 Task: Make in the project BackTech an epic 'Cloud security enhancement'. Create in the project BackTech an epic 'Continuous integration and delivery (CI/CD) implementation'. Add in the project BackTech an epic 'Project management platform implementation'
Action: Mouse moved to (188, 54)
Screenshot: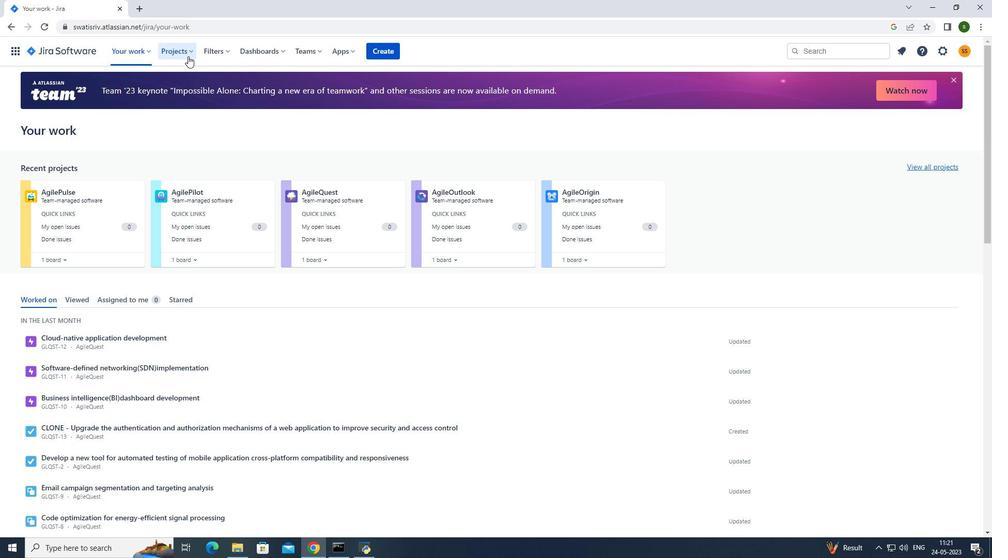 
Action: Mouse pressed left at (188, 54)
Screenshot: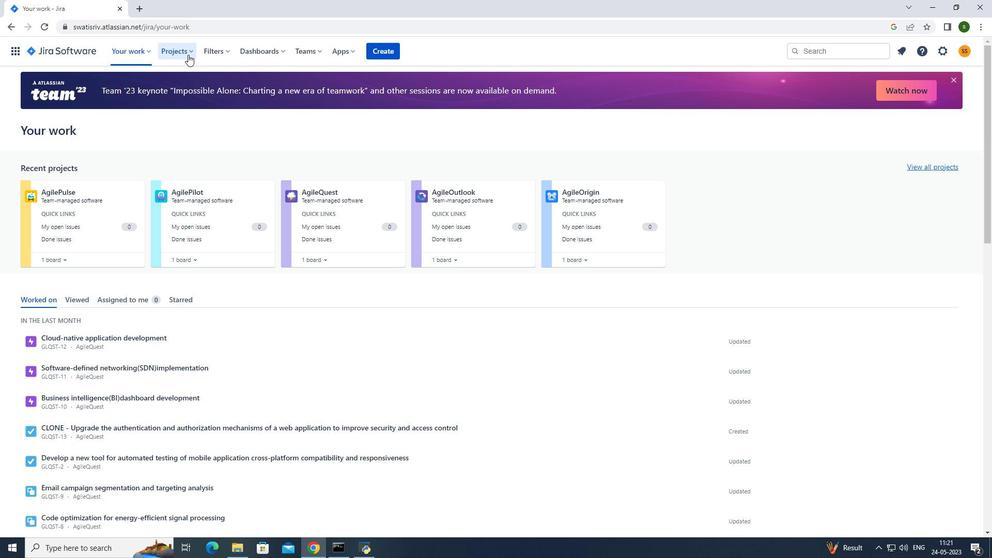 
Action: Mouse moved to (212, 95)
Screenshot: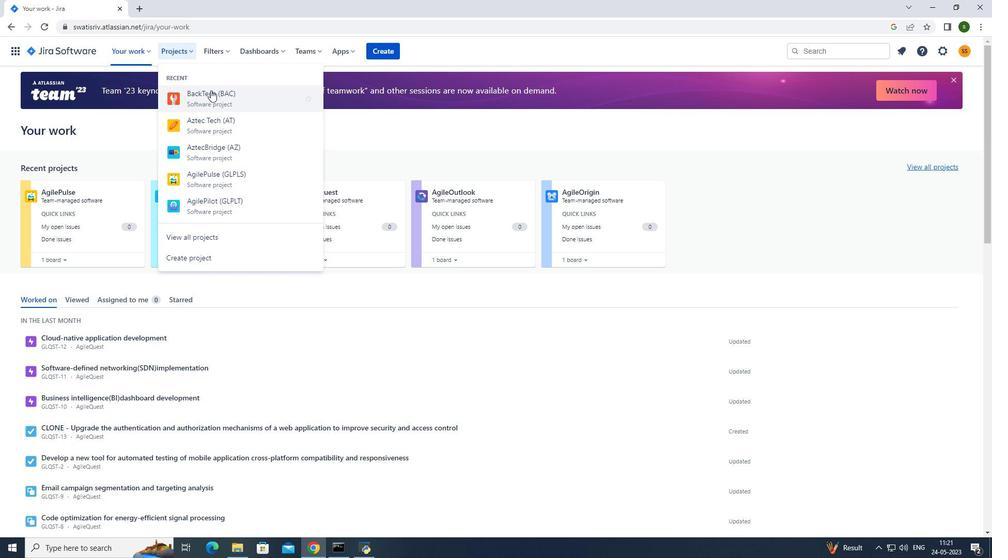 
Action: Mouse pressed left at (212, 95)
Screenshot: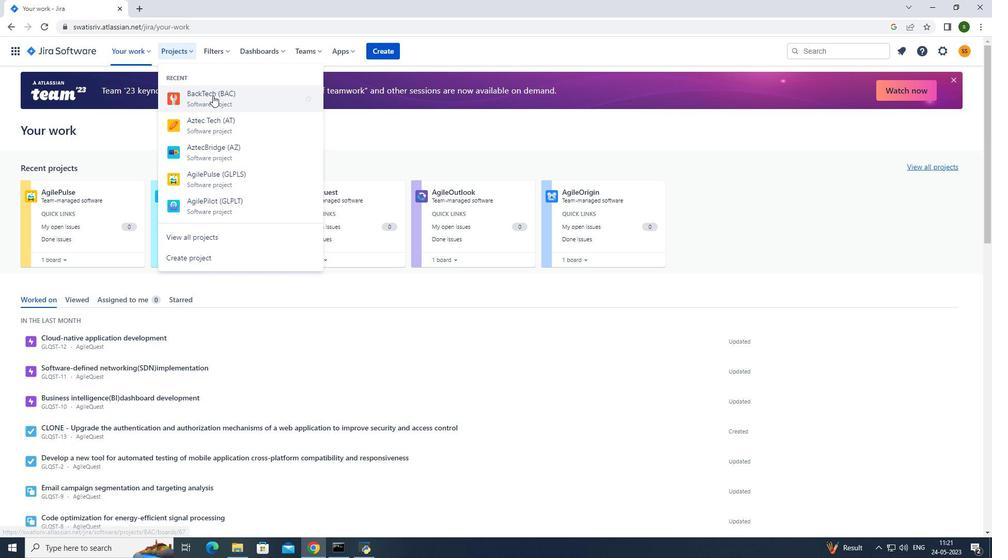 
Action: Mouse moved to (71, 156)
Screenshot: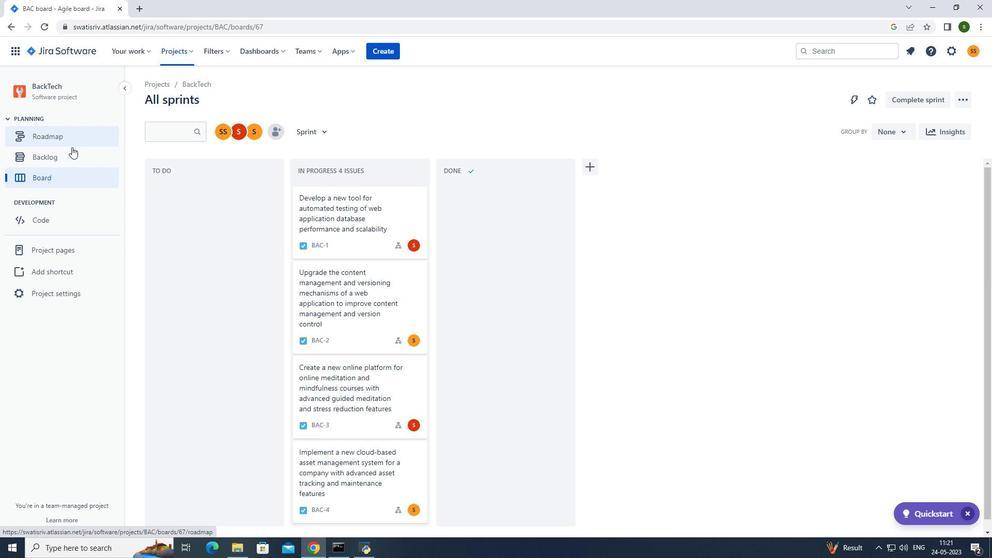 
Action: Mouse pressed left at (71, 156)
Screenshot: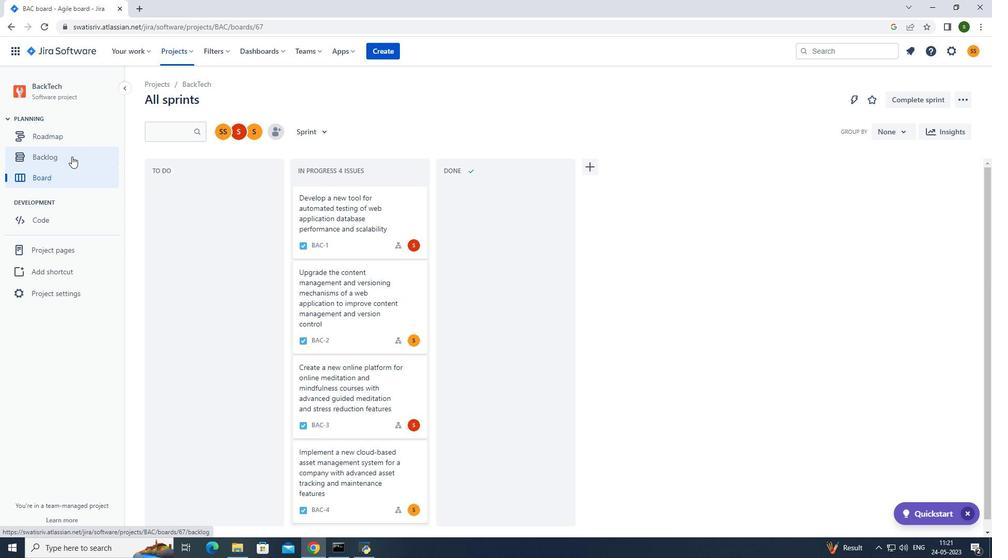 
Action: Mouse moved to (316, 132)
Screenshot: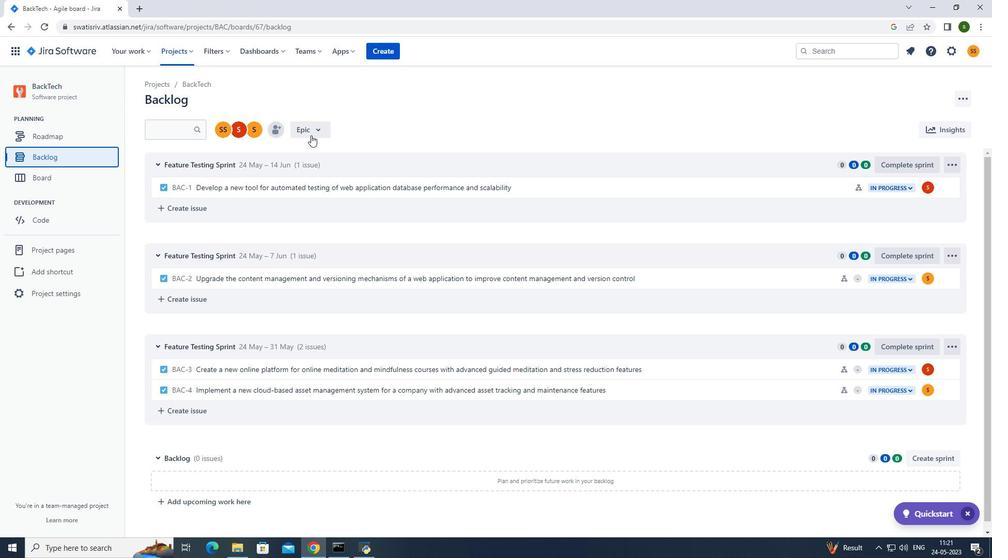 
Action: Mouse pressed left at (316, 132)
Screenshot: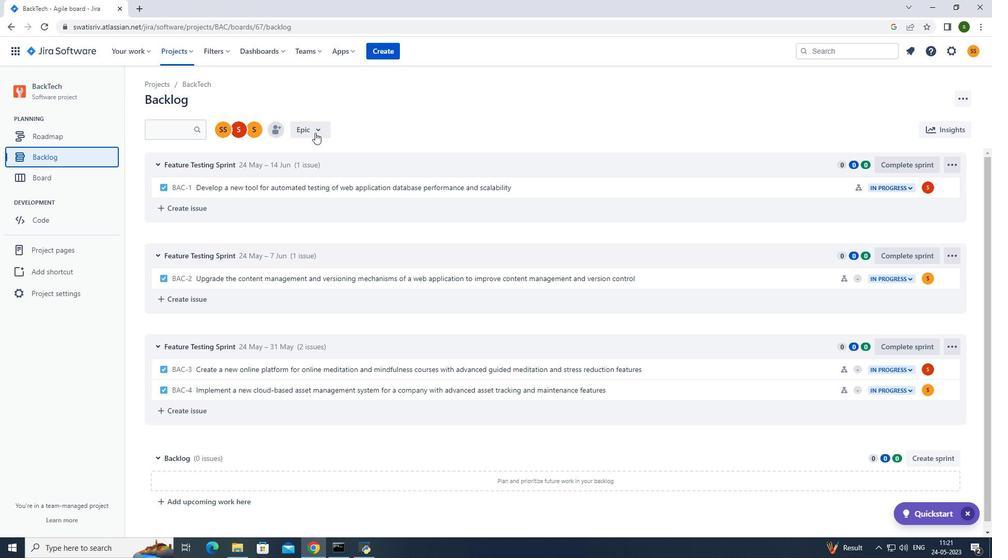 
Action: Mouse moved to (301, 191)
Screenshot: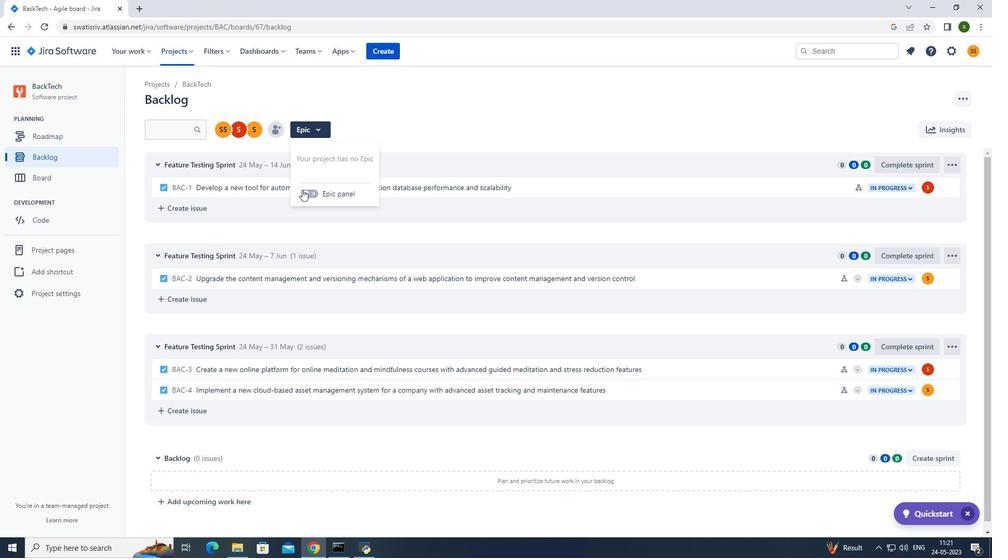 
Action: Mouse pressed left at (301, 191)
Screenshot: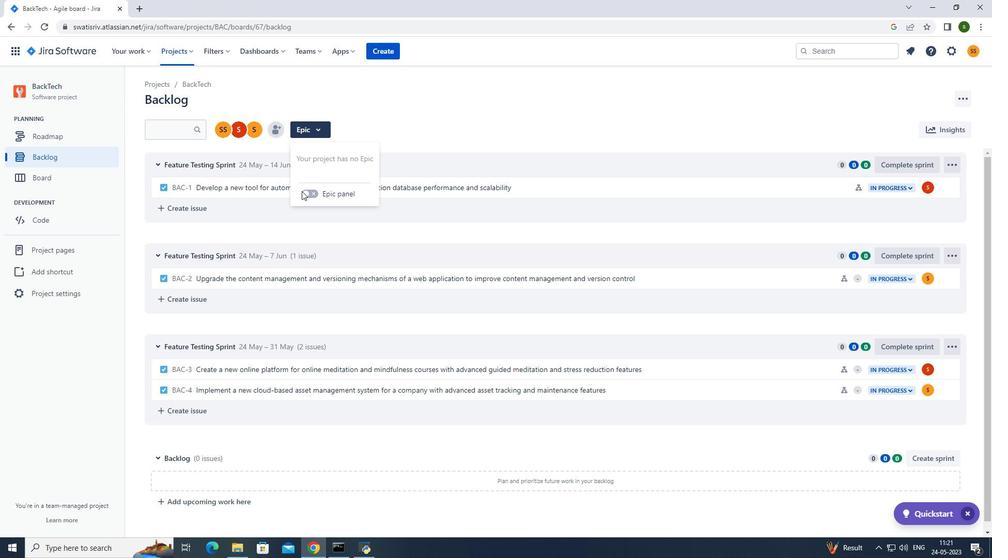 
Action: Mouse moved to (206, 362)
Screenshot: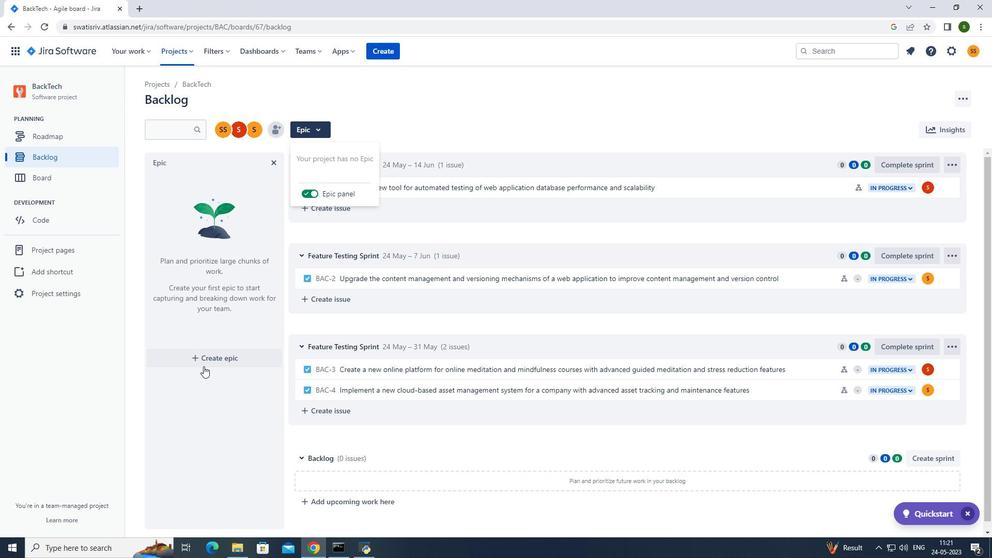 
Action: Mouse pressed left at (206, 362)
Screenshot: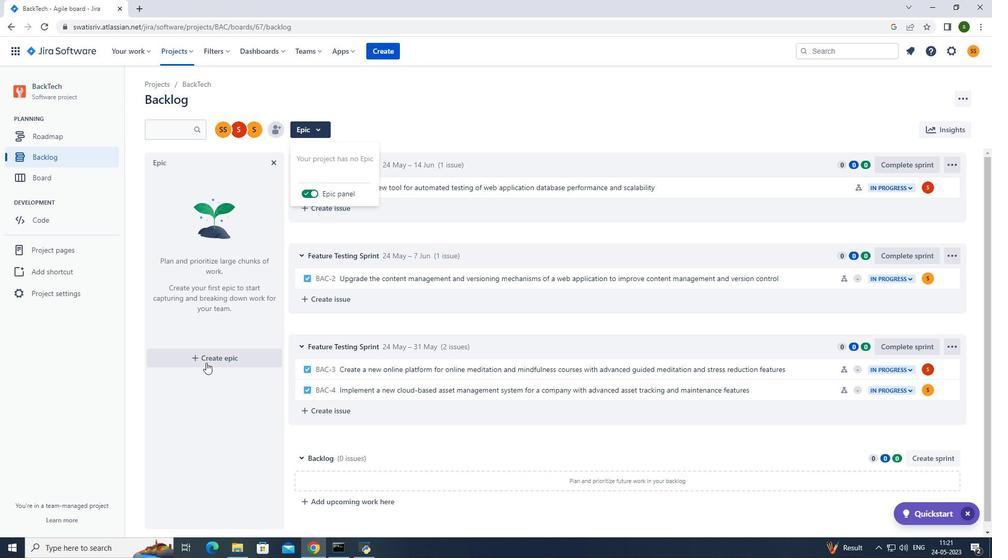 
Action: Mouse moved to (195, 356)
Screenshot: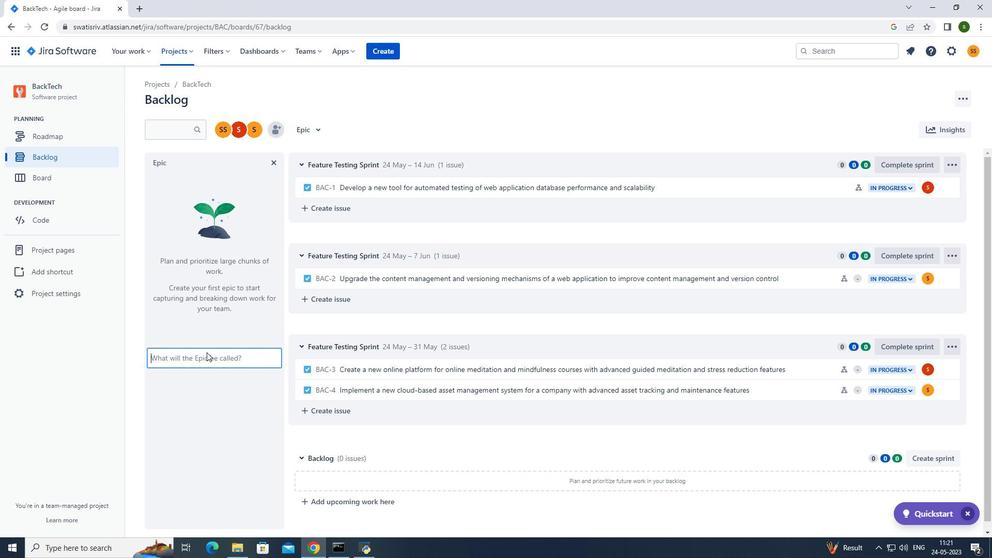 
Action: Key pressed <Key.caps_lock>C<Key.caps_lock>loud<Key.space>security<Key.space>enhancement<Key.enter>
Screenshot: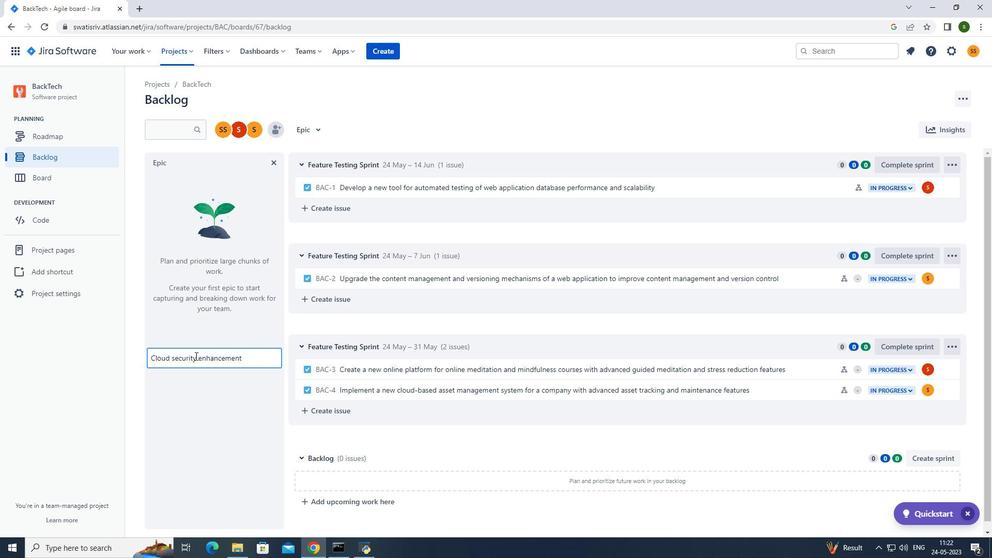 
Action: Mouse moved to (188, 51)
Screenshot: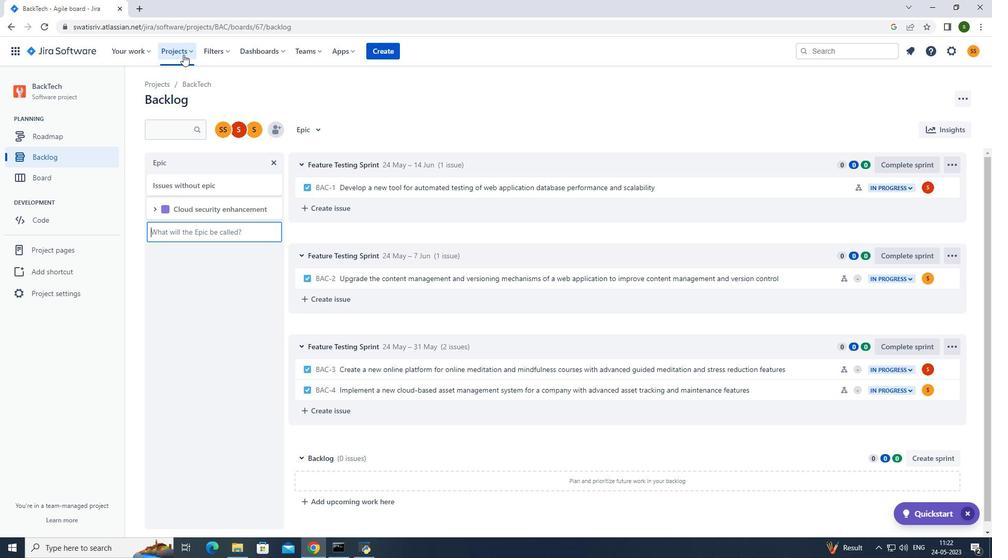 
Action: Mouse pressed left at (188, 51)
Screenshot: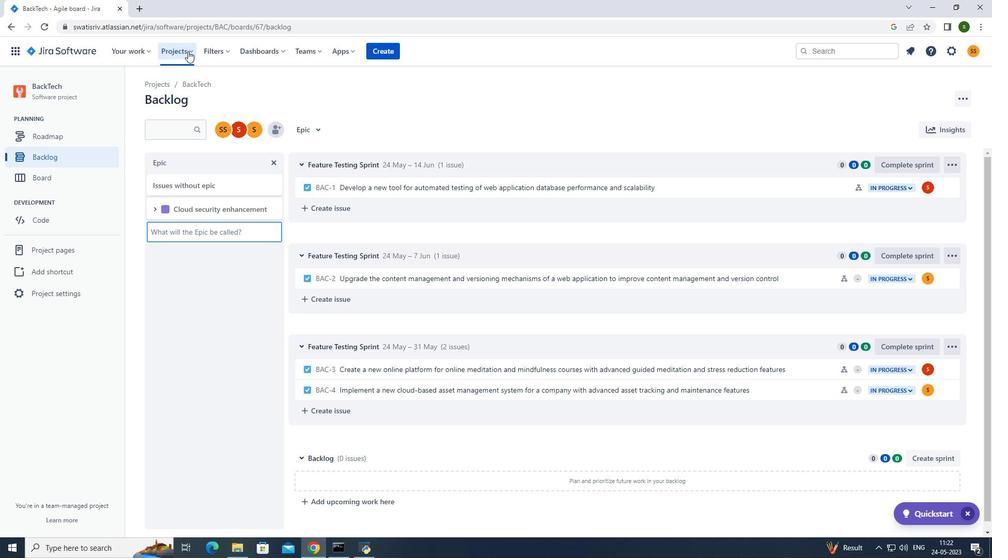 
Action: Mouse moved to (197, 100)
Screenshot: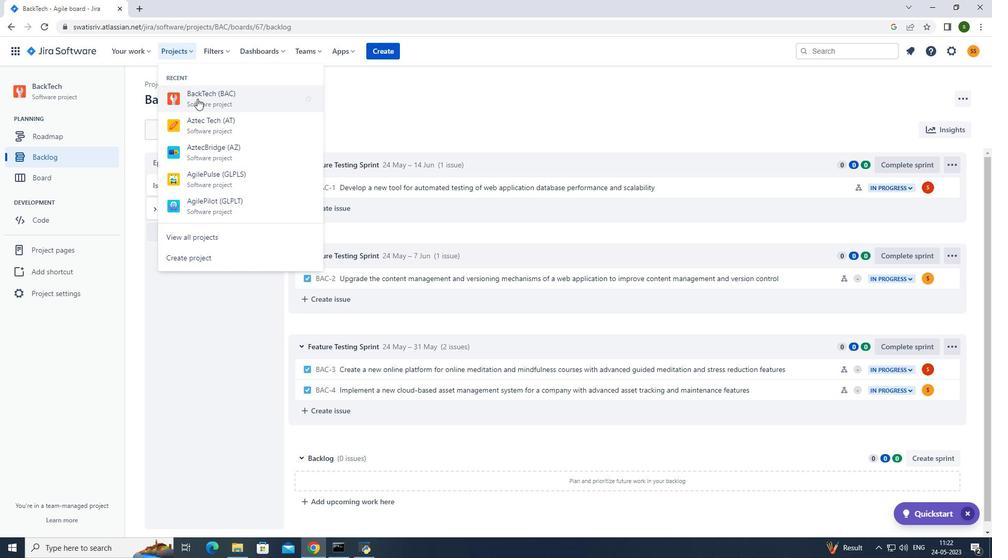 
Action: Mouse pressed left at (197, 100)
Screenshot: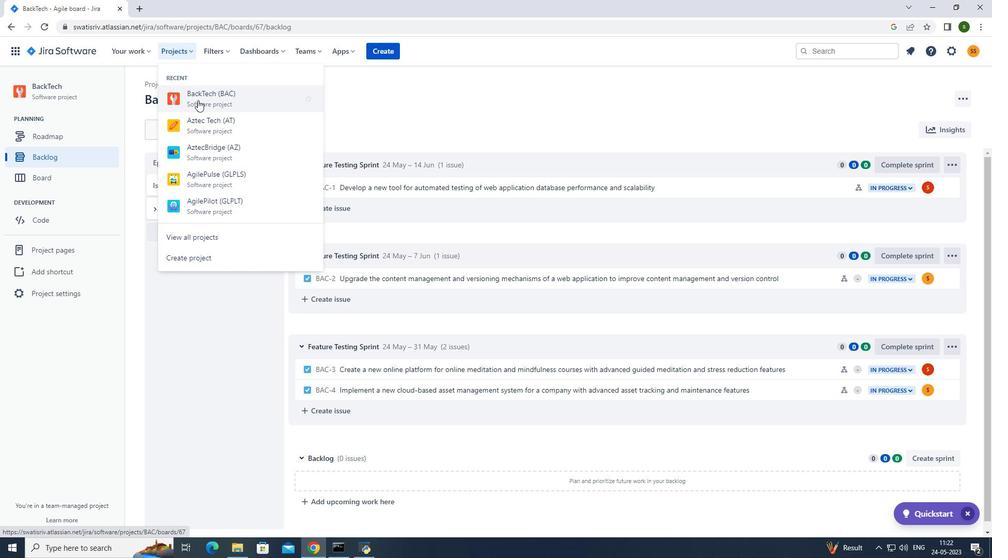 
Action: Mouse moved to (88, 158)
Screenshot: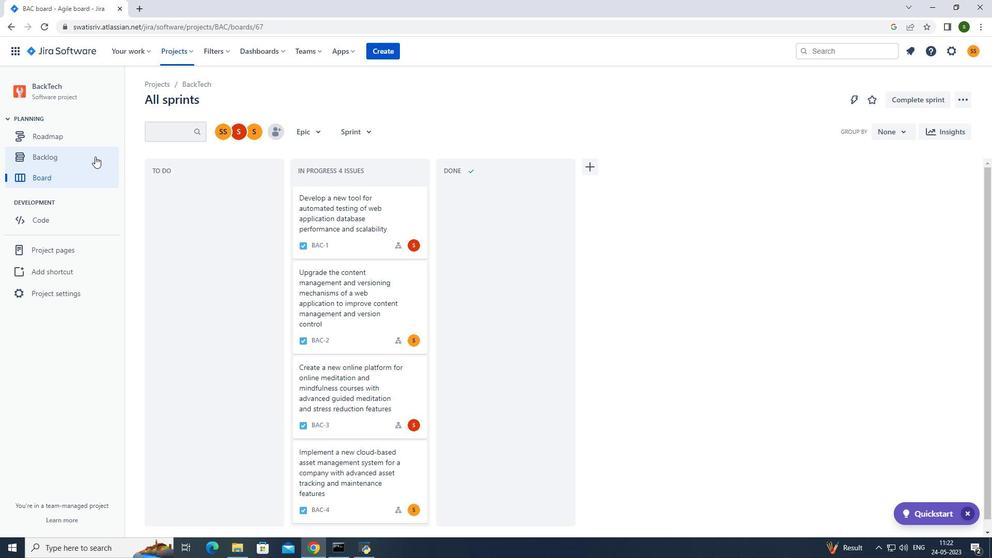 
Action: Mouse pressed left at (88, 158)
Screenshot: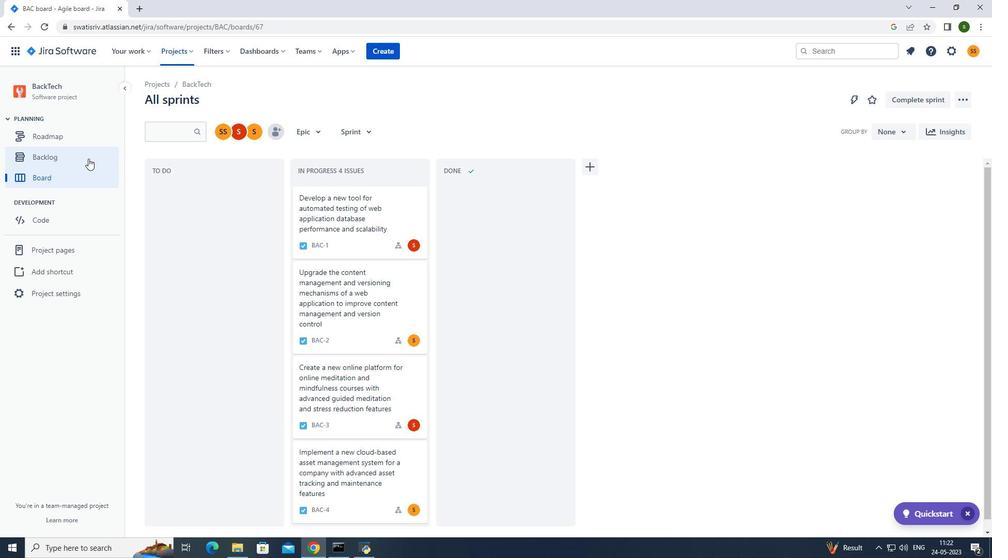 
Action: Mouse moved to (209, 225)
Screenshot: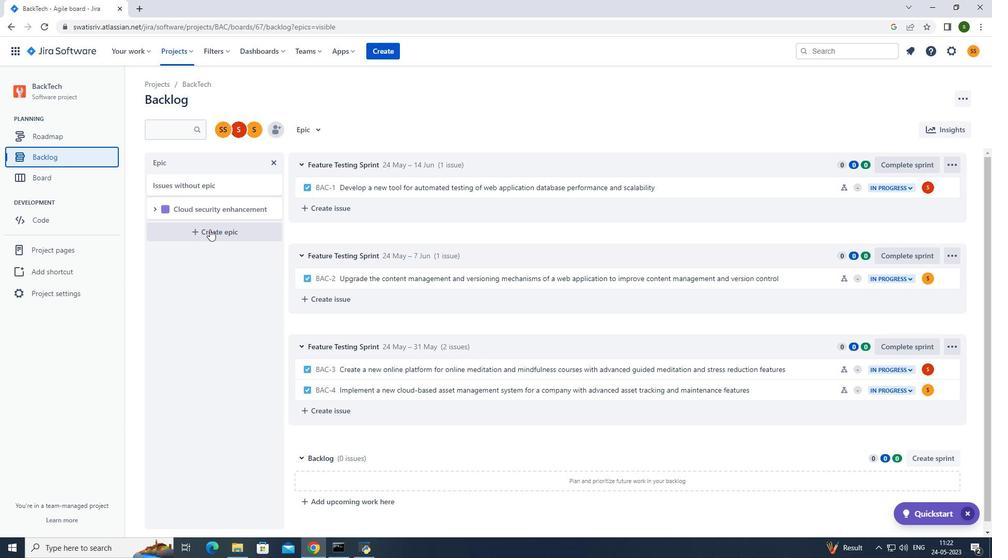 
Action: Mouse pressed left at (209, 225)
Screenshot: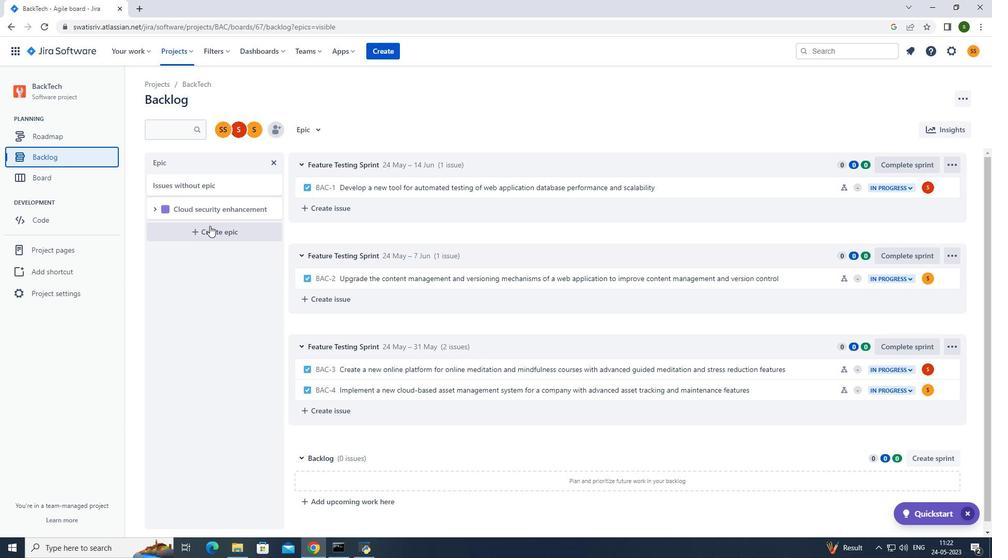 
Action: Mouse moved to (190, 233)
Screenshot: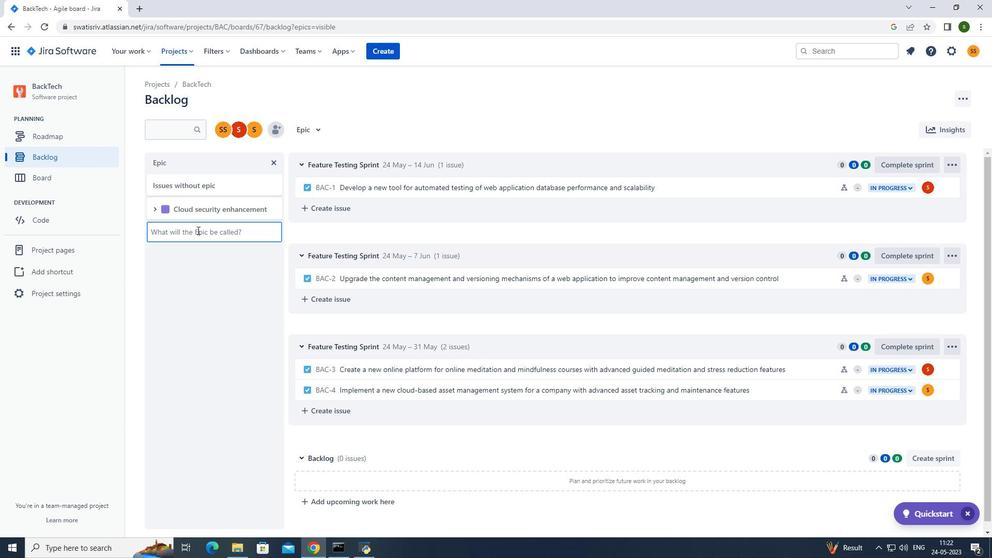 
Action: Key pressed <Key.caps_lock>C<Key.caps_lock>ontinous
Screenshot: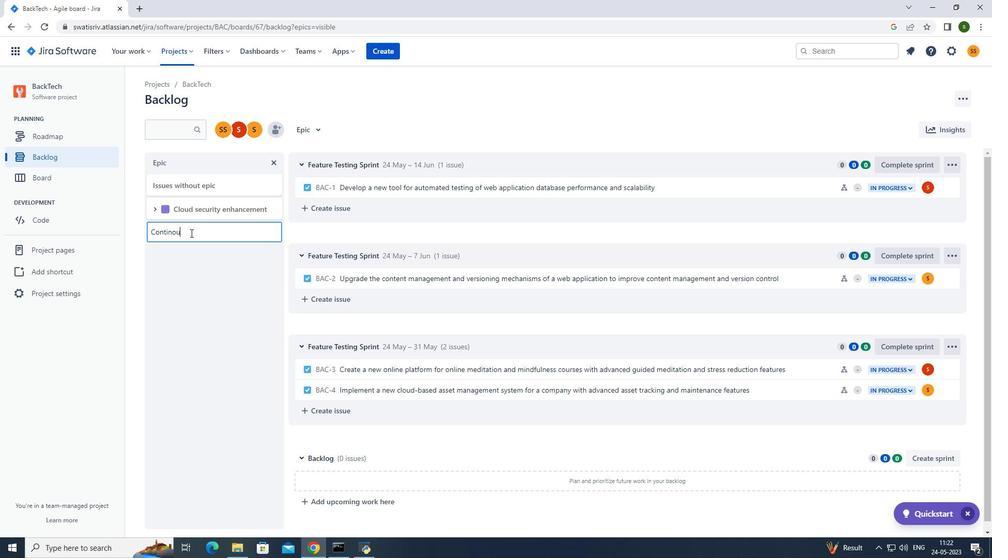 
Action: Mouse moved to (172, 234)
Screenshot: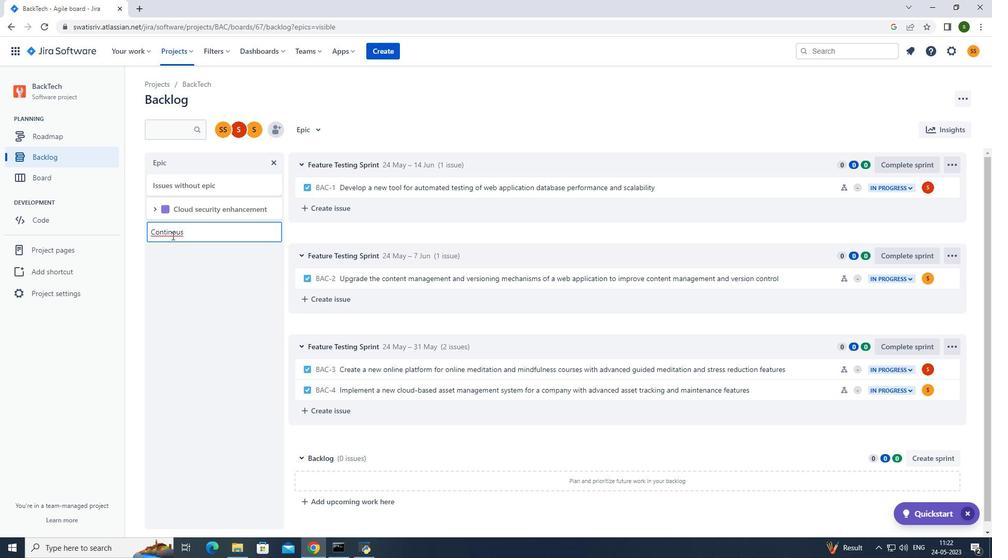 
Action: Mouse pressed left at (172, 234)
Screenshot: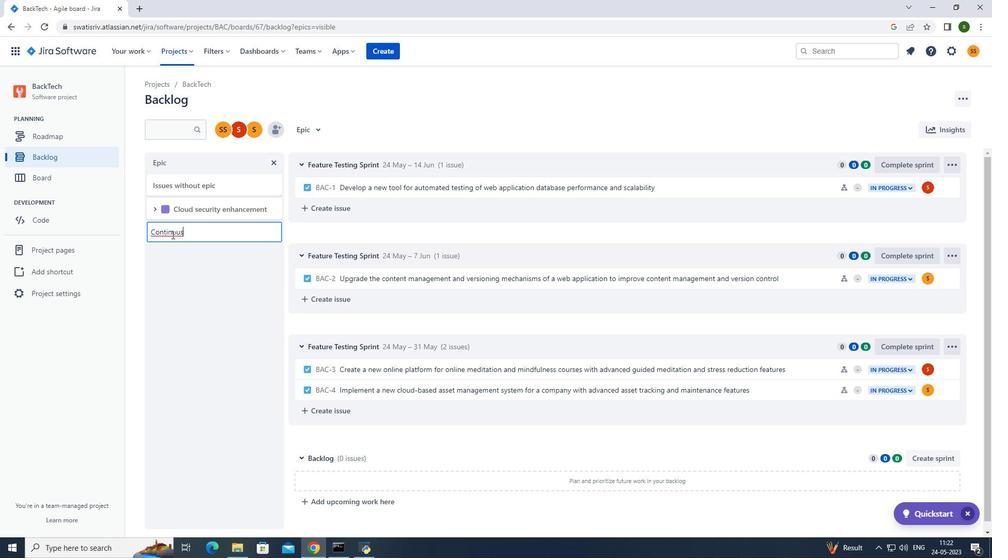 
Action: Mouse moved to (176, 233)
Screenshot: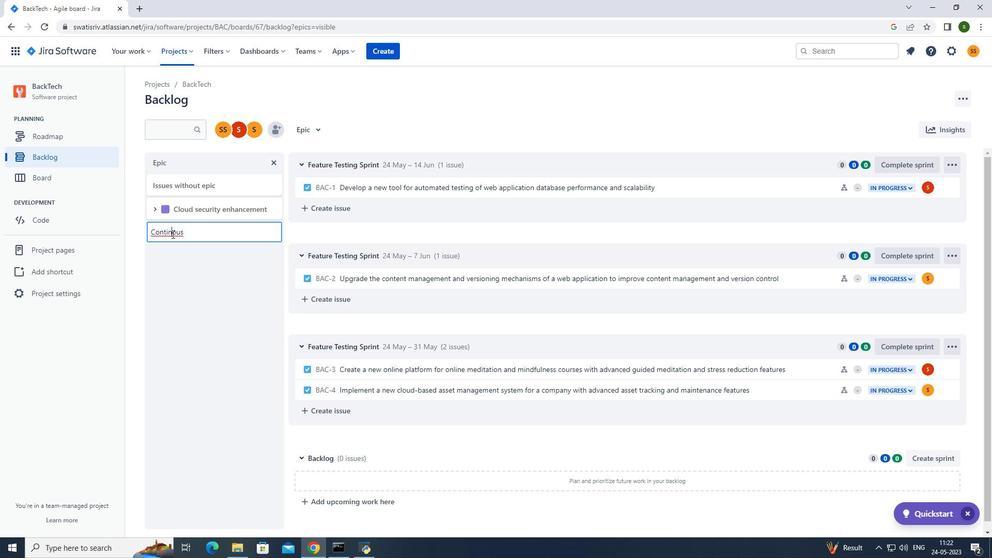 
Action: Key pressed u
Screenshot: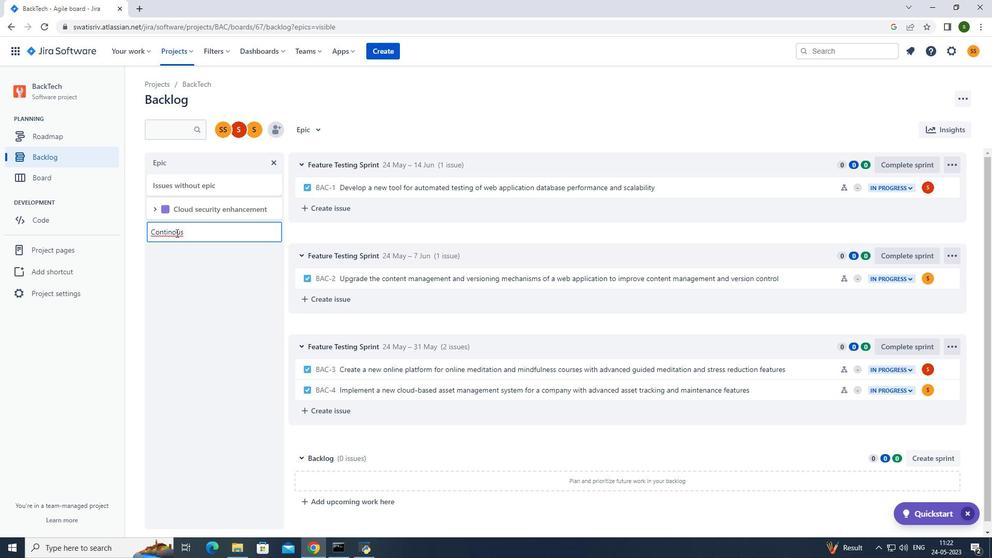 
Action: Mouse moved to (196, 228)
Screenshot: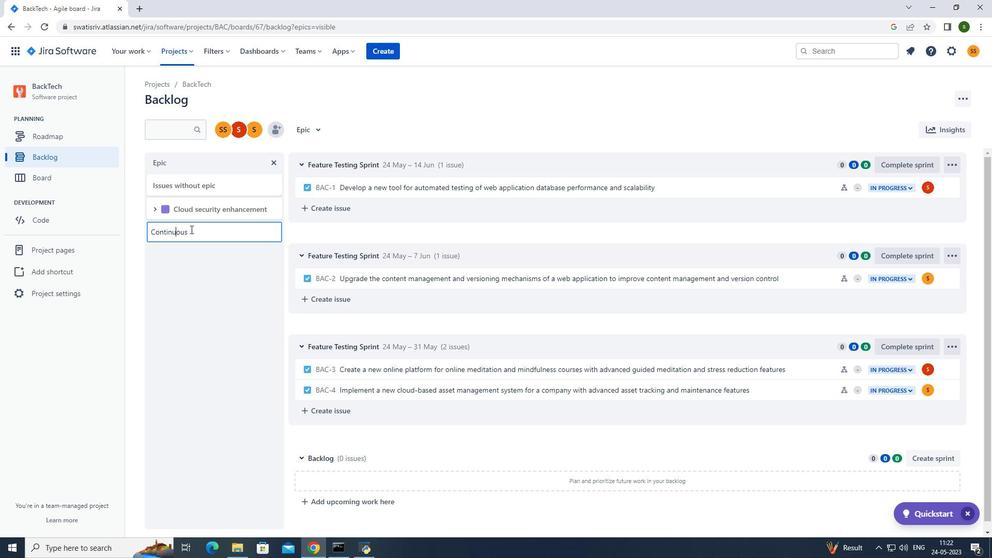 
Action: Mouse pressed left at (196, 228)
Screenshot: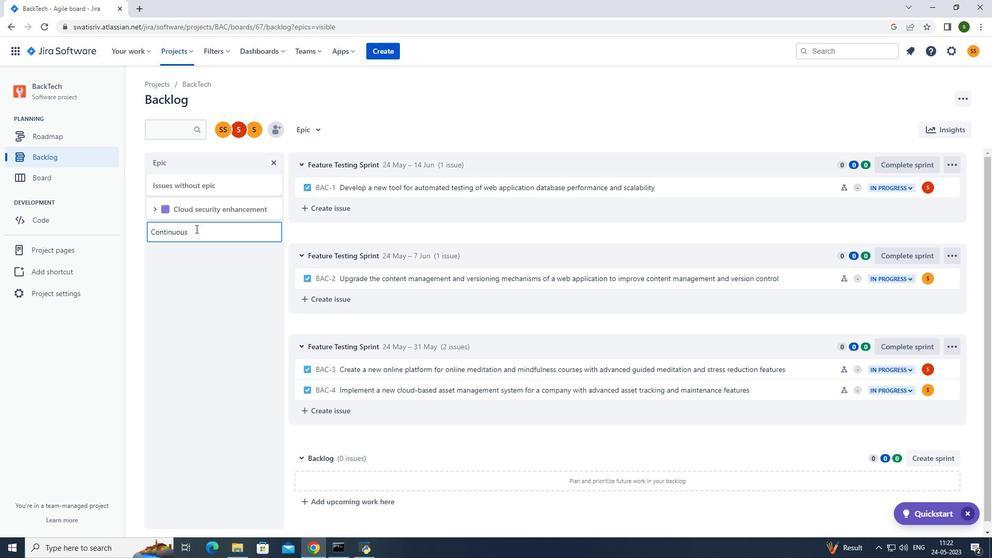 
Action: Key pressed <Key.space>integration<Key.space>and<Key.space>delivery<Key.space><Key.shift_r>(<Key.caps_lock>CI/CD<Key.shift_r>)<Key.space><Key.caps_lock>implementation<Key.enter>
Screenshot: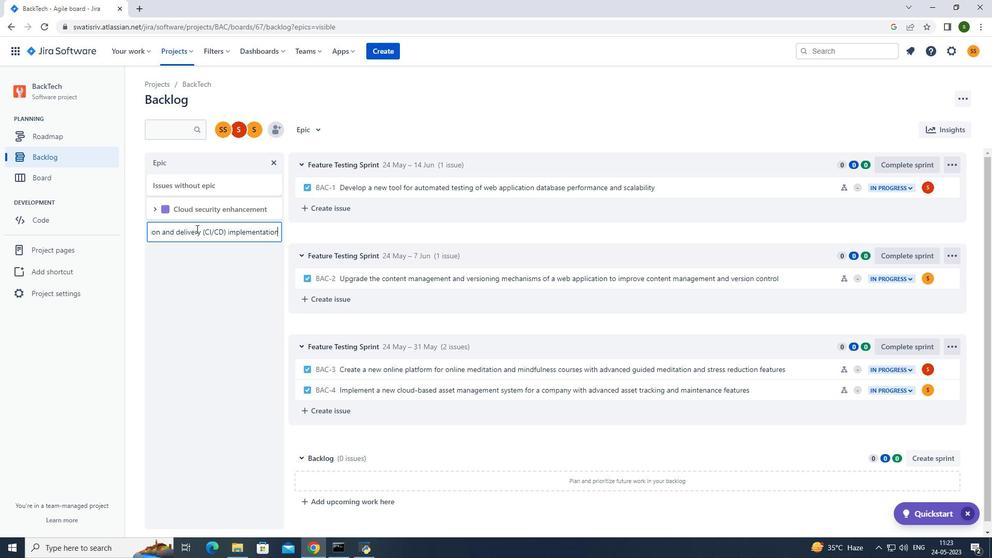
Action: Mouse moved to (184, 53)
Screenshot: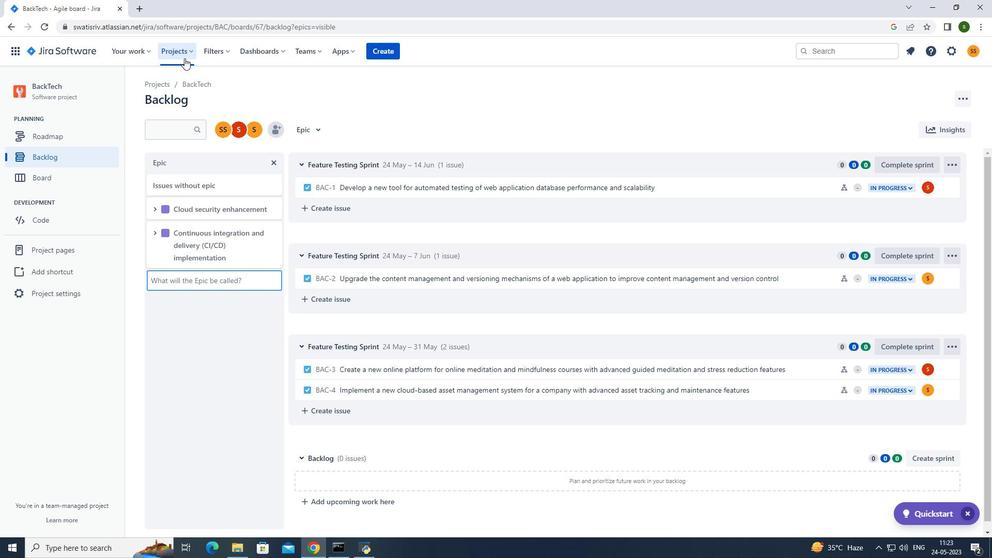 
Action: Mouse pressed left at (184, 53)
Screenshot: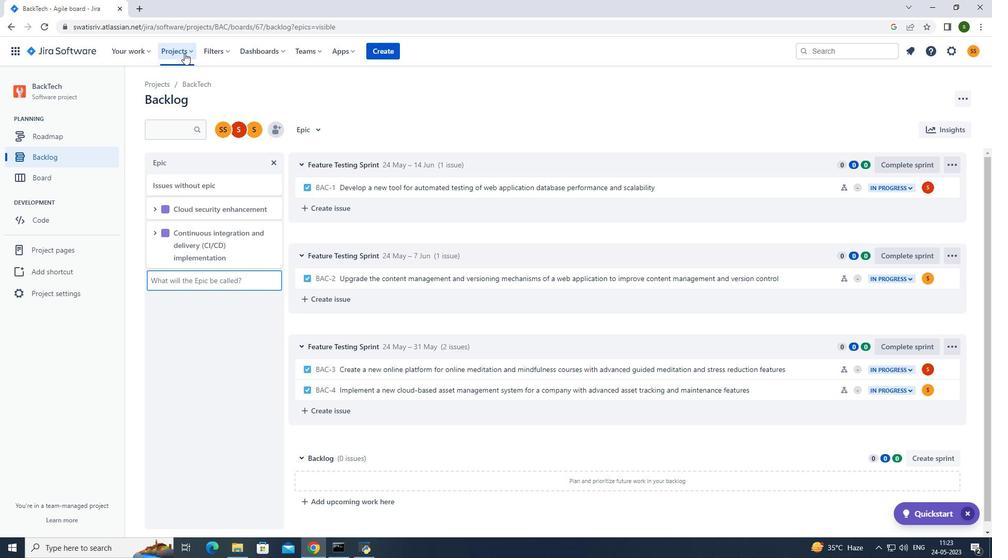 
Action: Mouse moved to (207, 96)
Screenshot: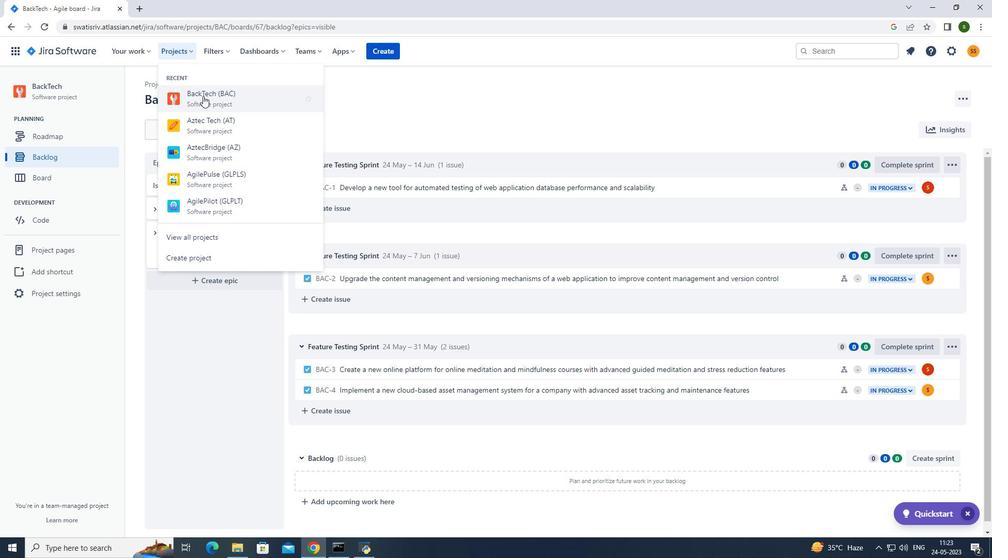 
Action: Mouse pressed left at (207, 96)
Screenshot: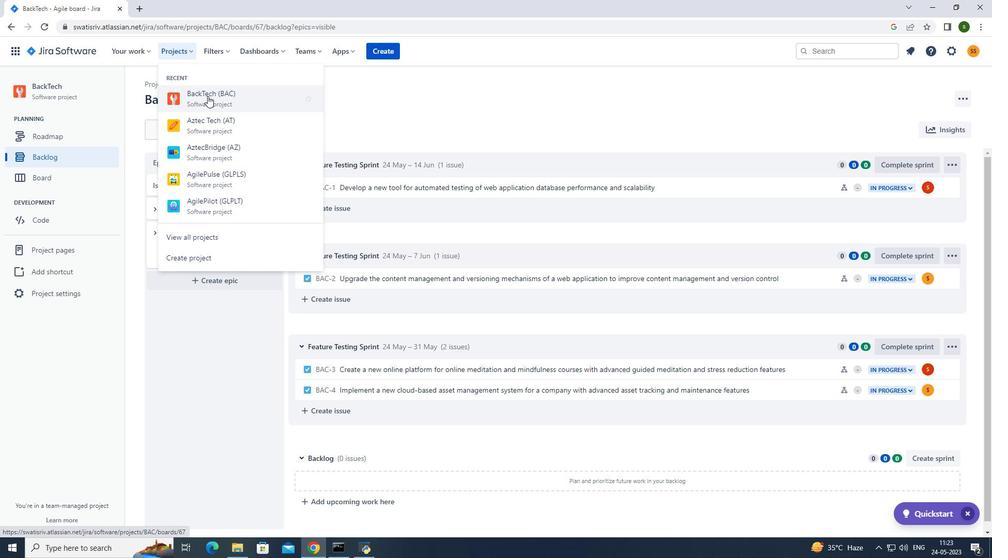 
Action: Mouse moved to (56, 158)
Screenshot: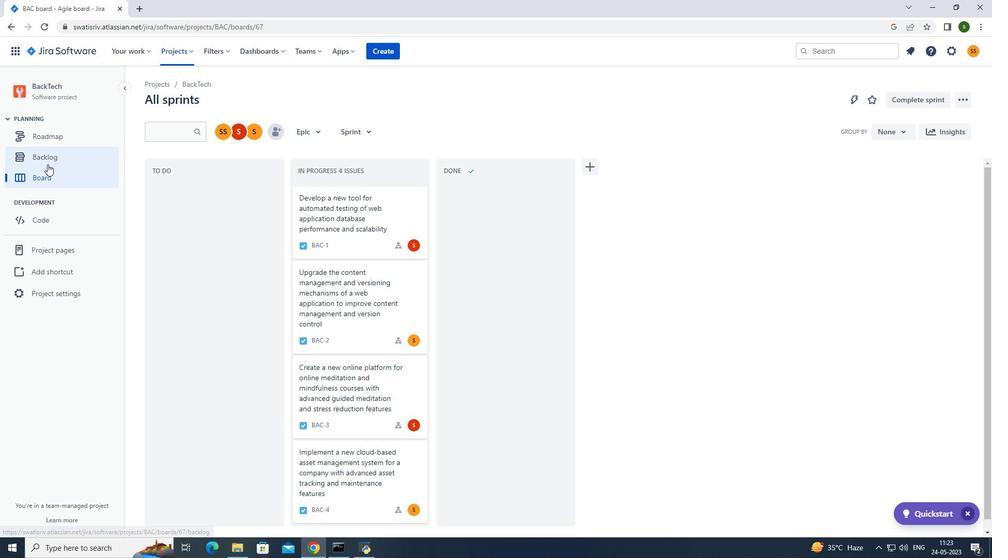 
Action: Mouse pressed left at (56, 158)
Screenshot: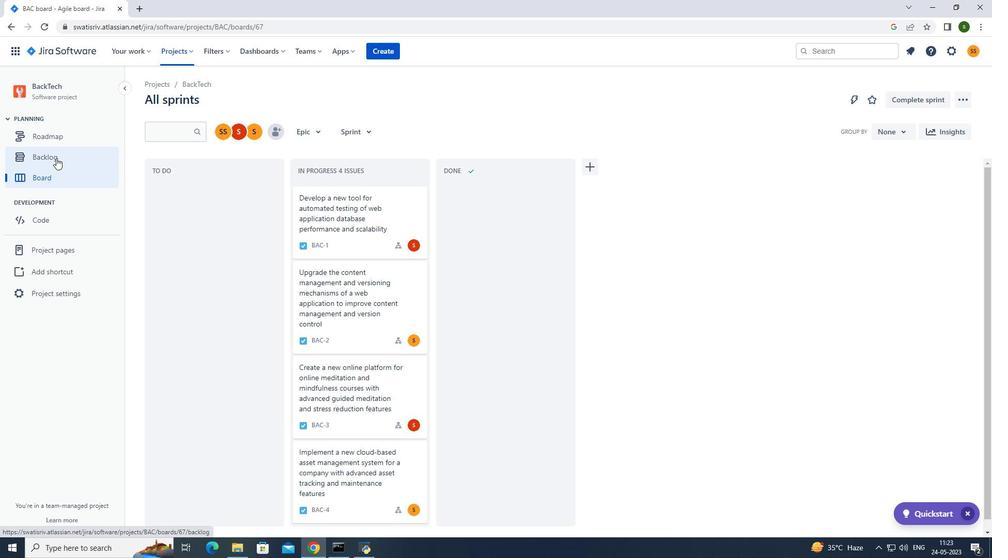 
Action: Mouse moved to (210, 281)
Screenshot: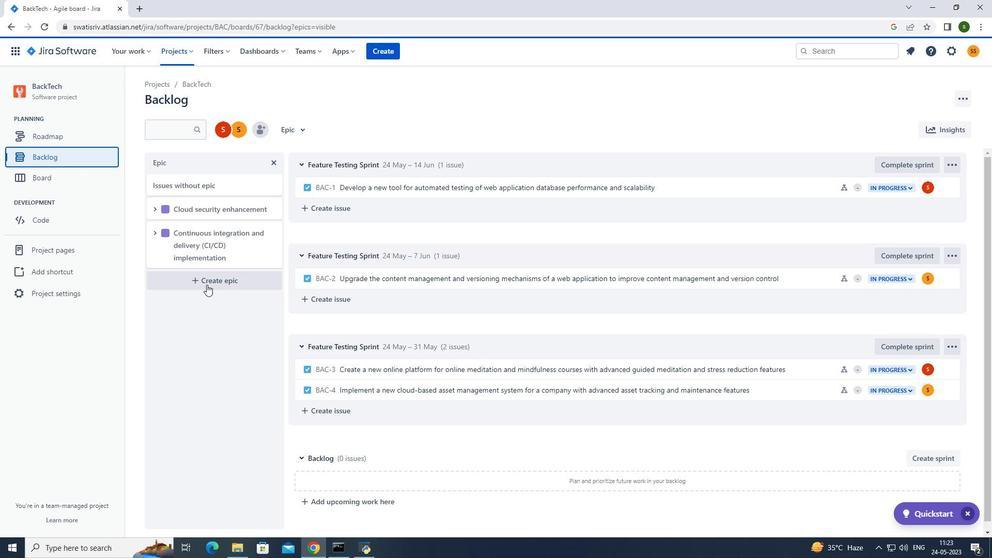 
Action: Mouse pressed left at (210, 281)
Screenshot: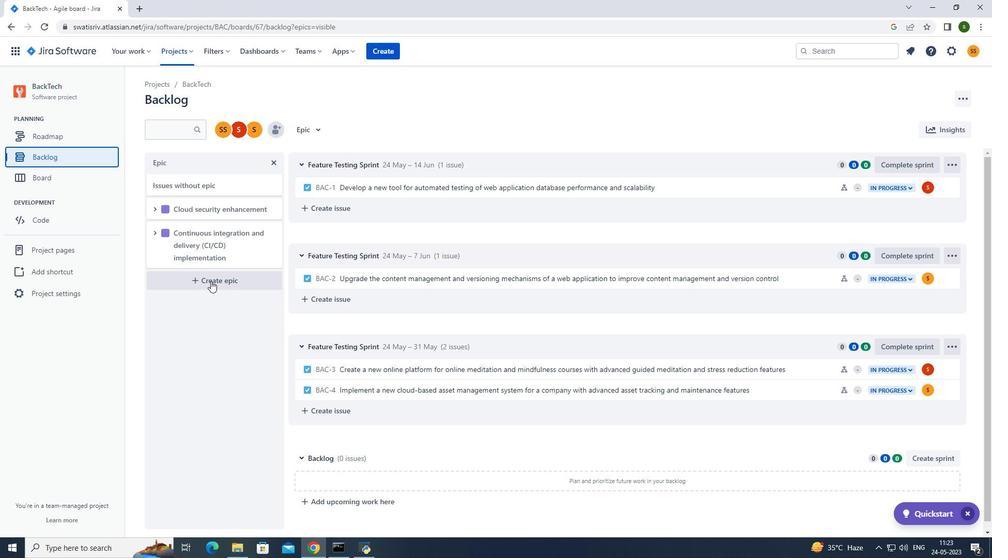 
Action: Mouse moved to (209, 281)
Screenshot: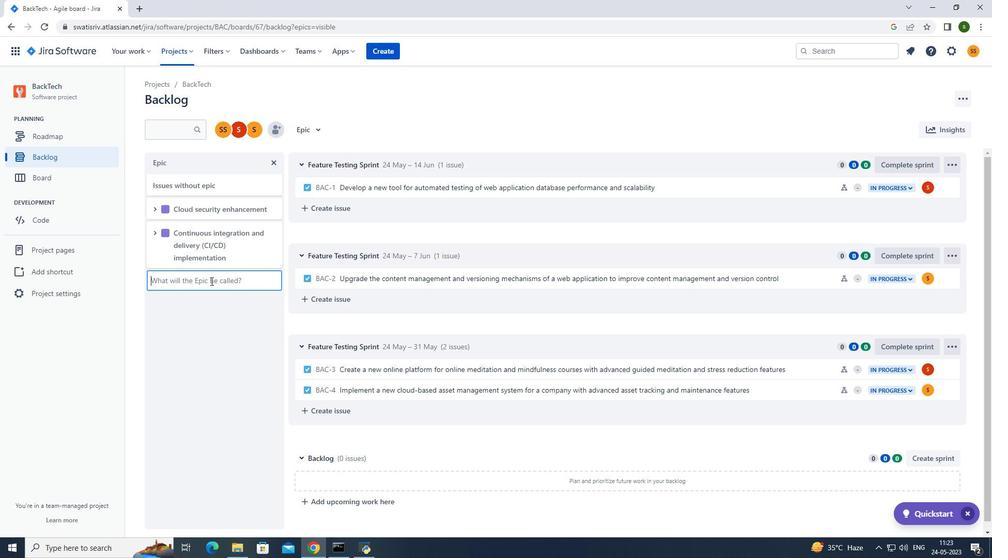 
Action: Key pressed <Key.caps_lock>P<Key.caps_lock>
Screenshot: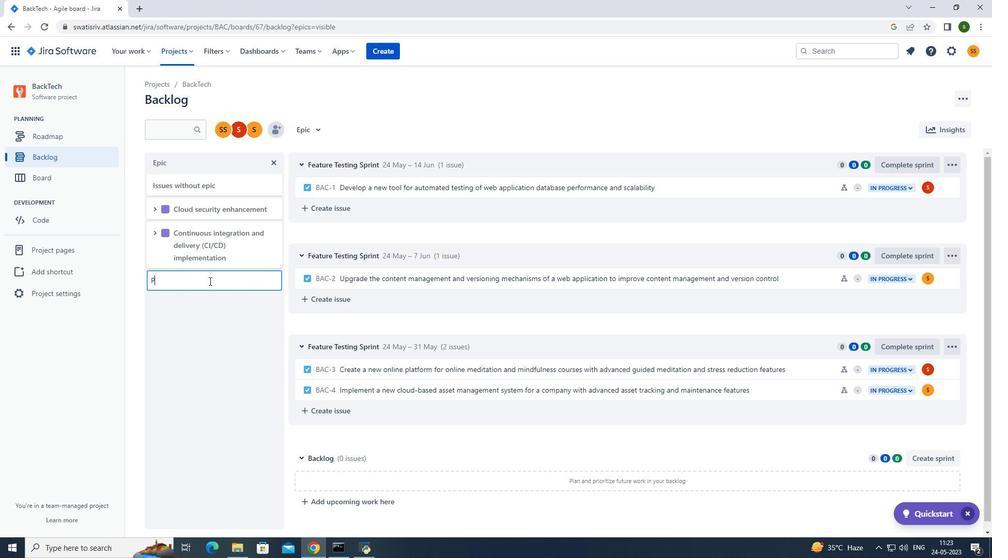 
Action: Mouse moved to (208, 281)
Screenshot: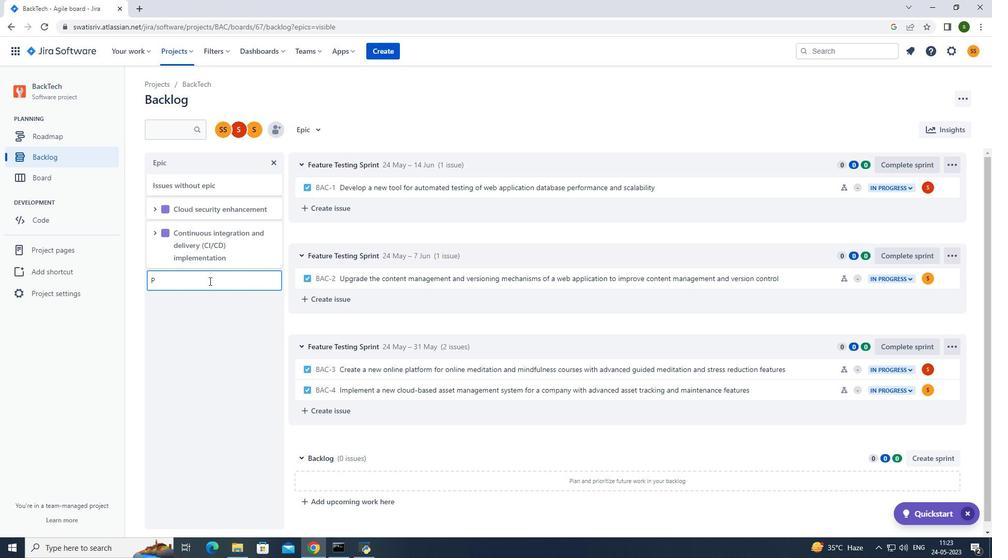 
Action: Key pressed roject<Key.space>management<Key.space>platform<Key.space>implementation<Key.enter>
Screenshot: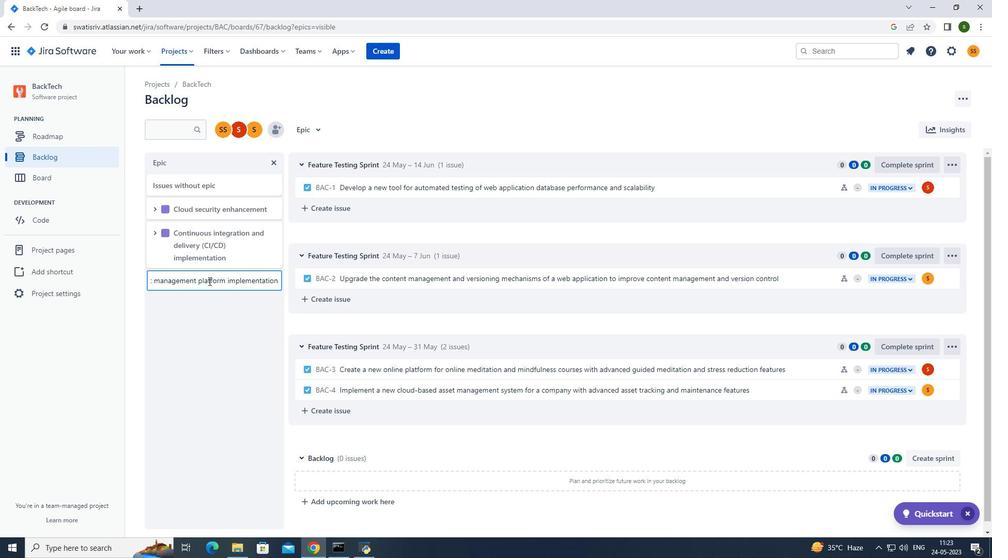 
Action: Mouse moved to (450, 112)
Screenshot: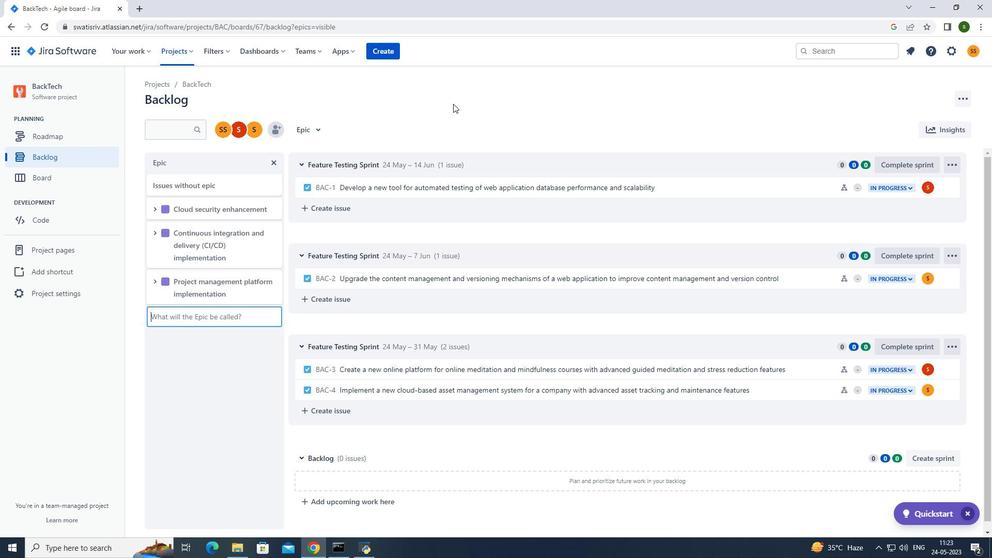 
Action: Mouse pressed left at (450, 112)
Screenshot: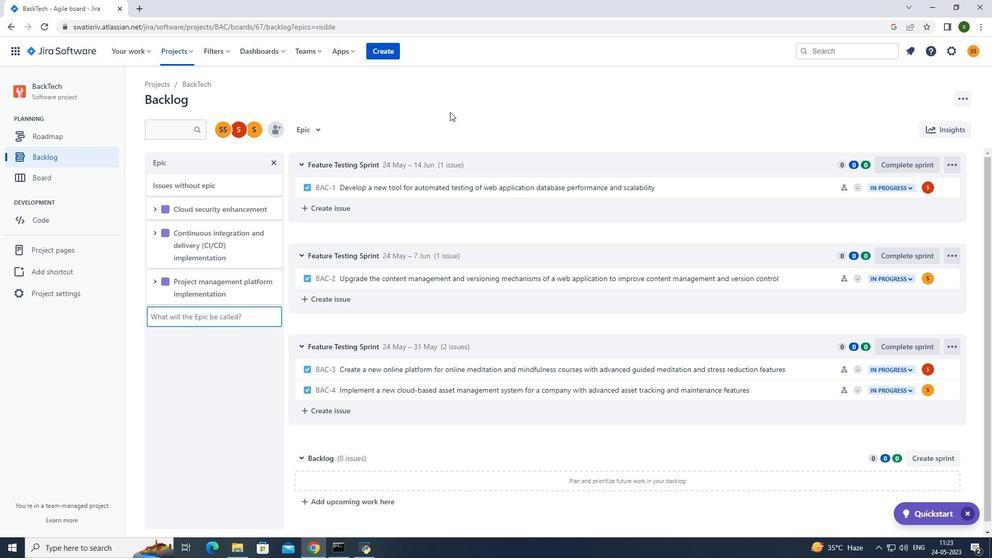 
